Task: Create New Customer with Customer Name: Starwood Cafe, Billing Address Line1: 4768 Agriculture Lane, Billing Address Line2:  Homestead, Billing Address Line3:  Florida 33030
Action: Mouse moved to (152, 34)
Screenshot: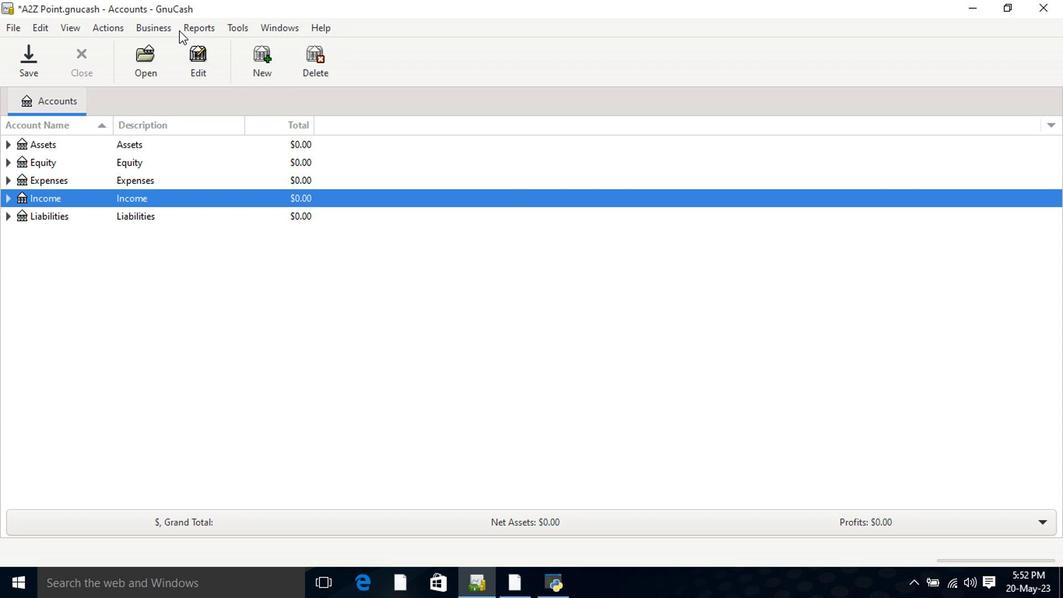 
Action: Mouse pressed left at (152, 34)
Screenshot: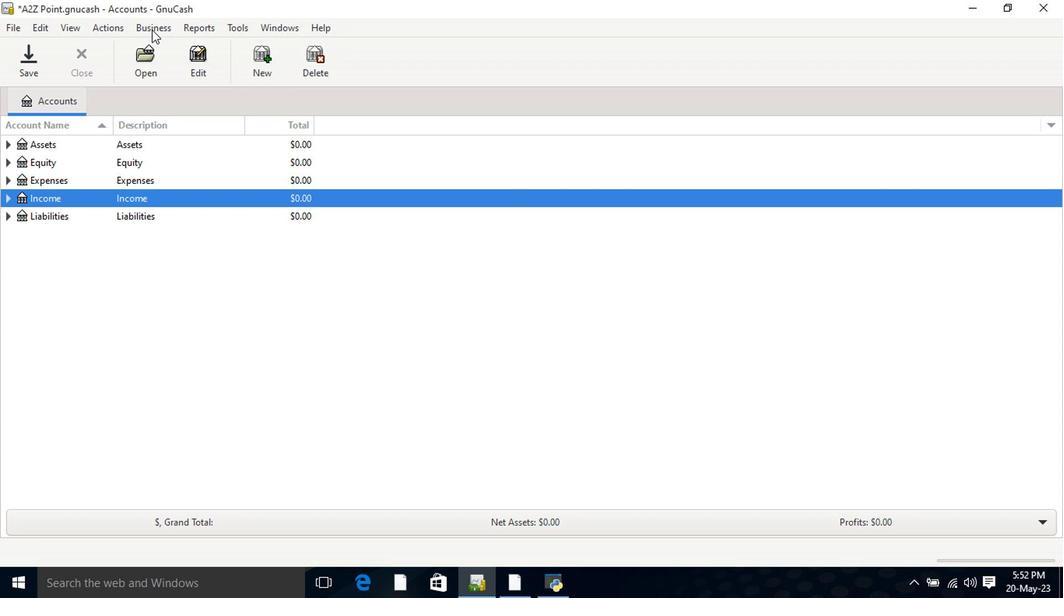 
Action: Mouse moved to (309, 72)
Screenshot: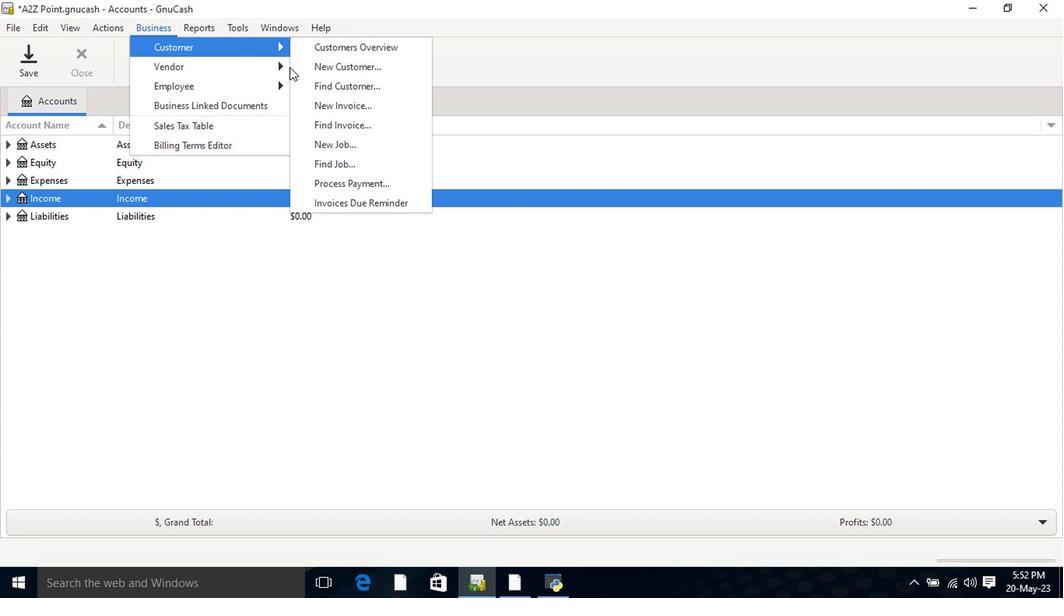 
Action: Mouse pressed left at (309, 72)
Screenshot: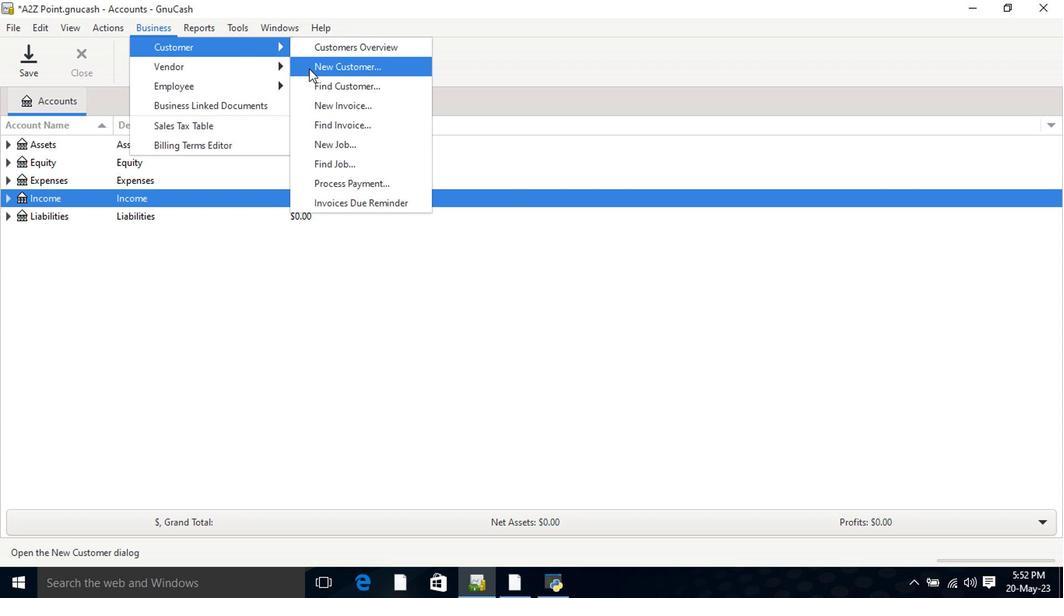 
Action: Key pressed <Key.shift>Starwood<Key.space><Key.shift>CFE<Key.tab><Key.tab><Key.tab>4768<Key.space><Key.shift>Agriculture<Key.space><Key.shift>Lane<Key.tab><Key.shift>Home<Key.tab><Key.shift><Key.shift><Key.shift>Flo<Key.tab>
Screenshot: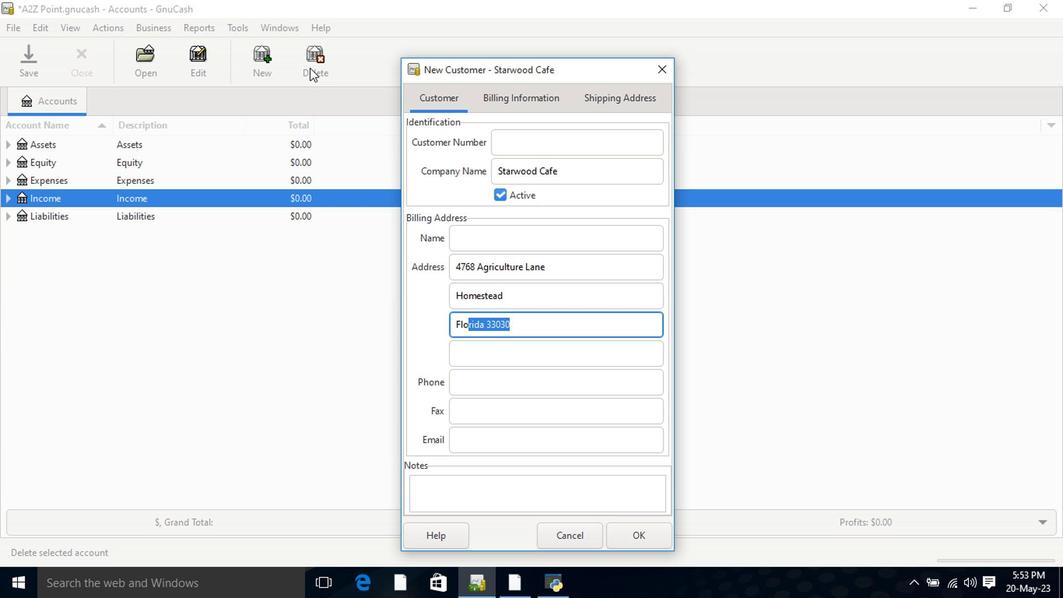 
Action: Mouse moved to (643, 539)
Screenshot: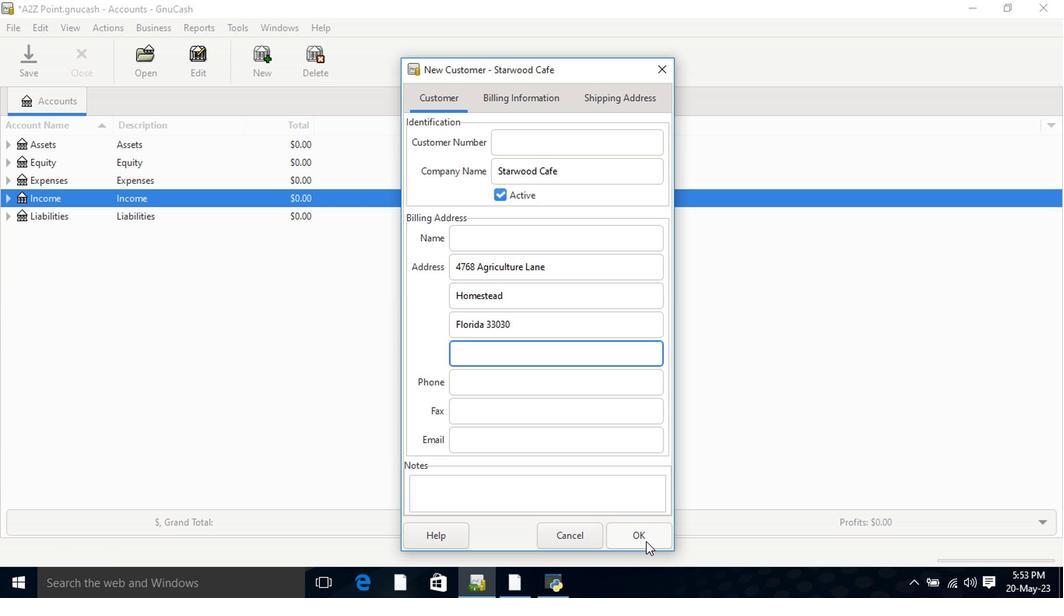 
Action: Mouse pressed left at (643, 539)
Screenshot: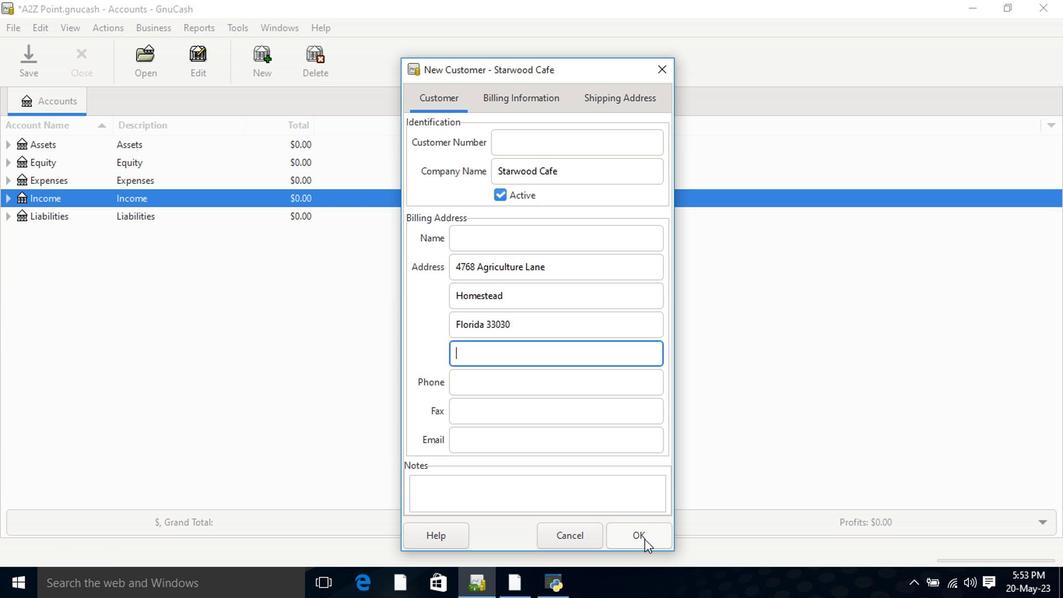 
Action: Mouse moved to (642, 538)
Screenshot: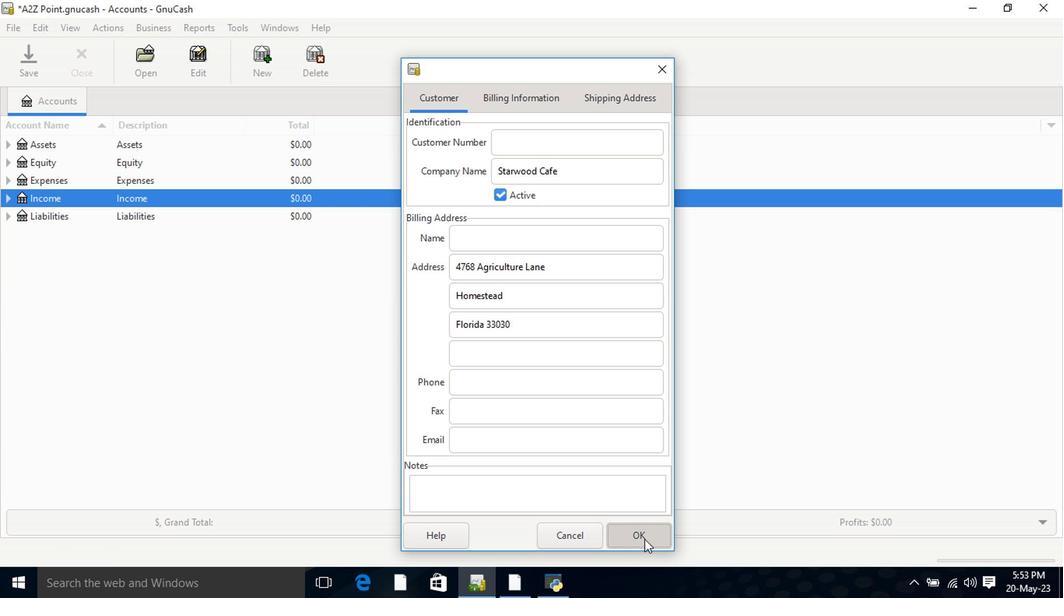 
